Task: Update the normal text of the heading "Benefits of Social Media"
Action: Mouse moved to (136, 66)
Screenshot: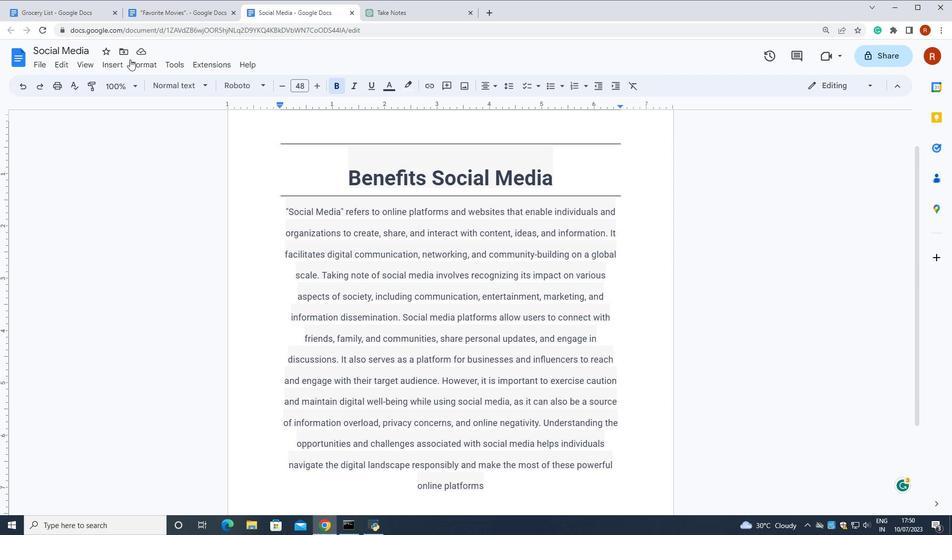 
Action: Mouse pressed left at (136, 66)
Screenshot: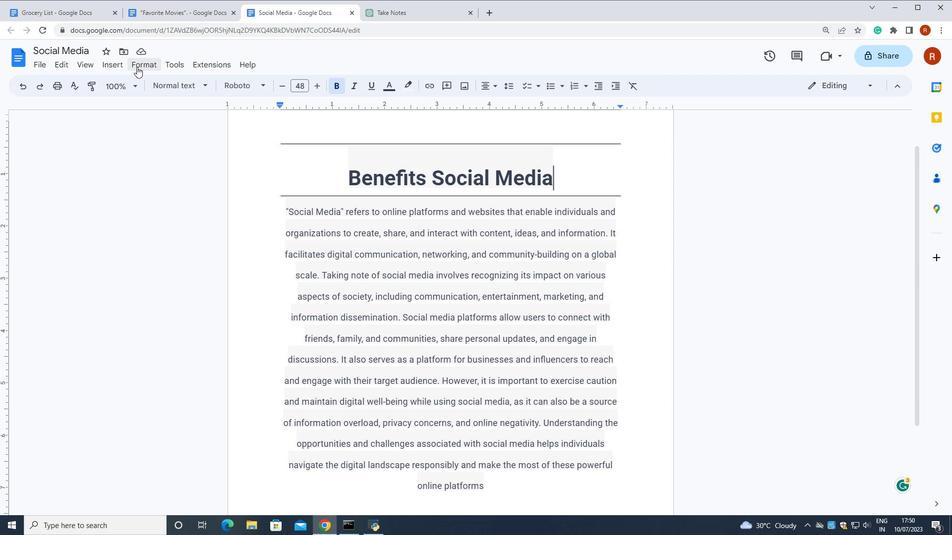 
Action: Mouse moved to (508, 148)
Screenshot: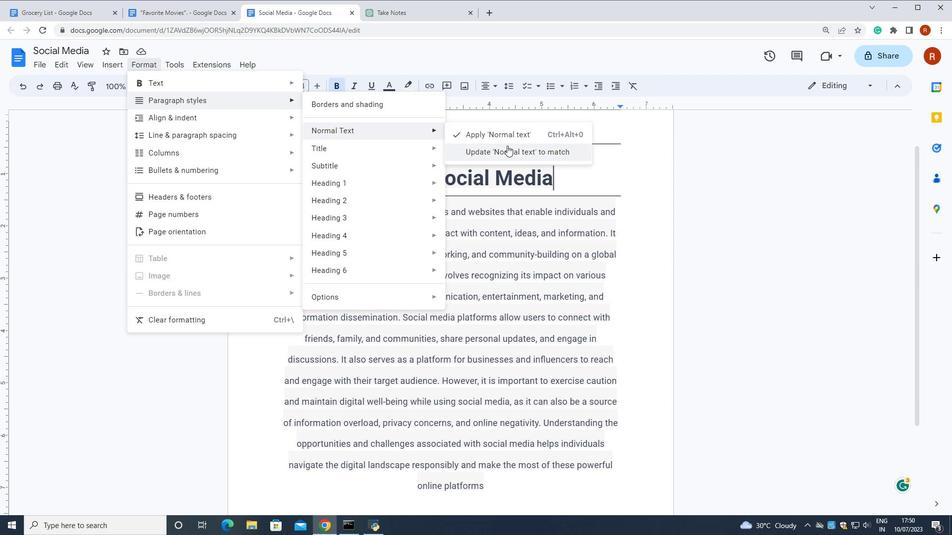 
Action: Mouse pressed left at (508, 148)
Screenshot: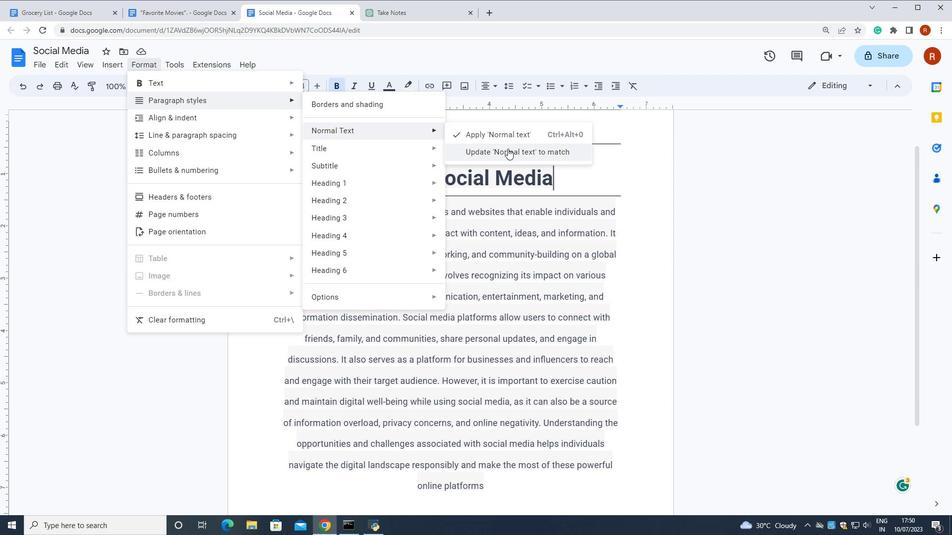 
Action: Mouse moved to (648, 185)
Screenshot: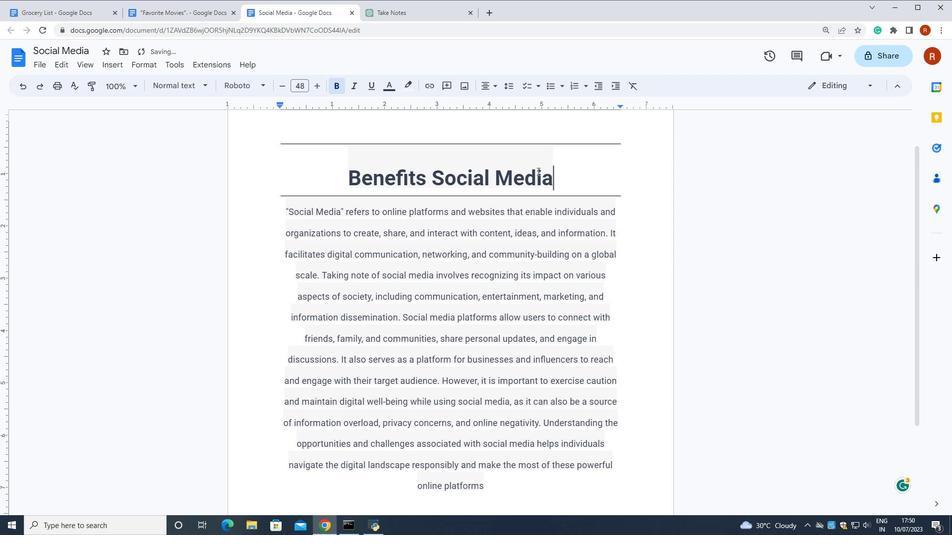 
